Task: Set the Refund "10000.00" Under Process Payment.
Action: Mouse moved to (122, 15)
Screenshot: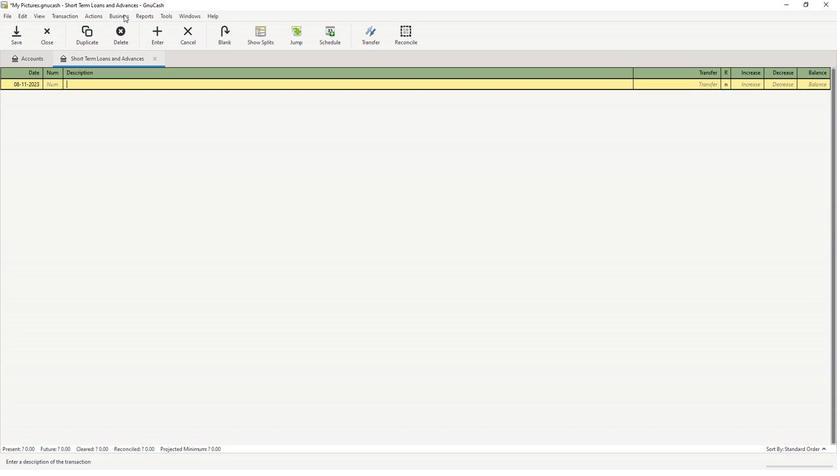 
Action: Mouse pressed left at (122, 15)
Screenshot: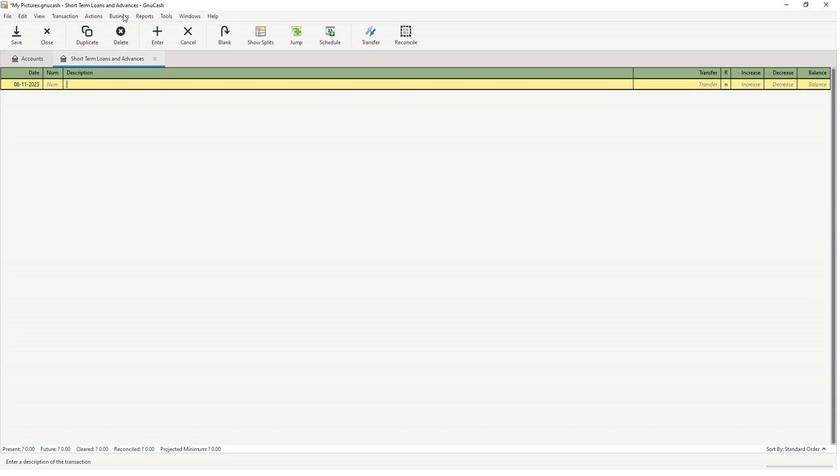 
Action: Mouse moved to (127, 26)
Screenshot: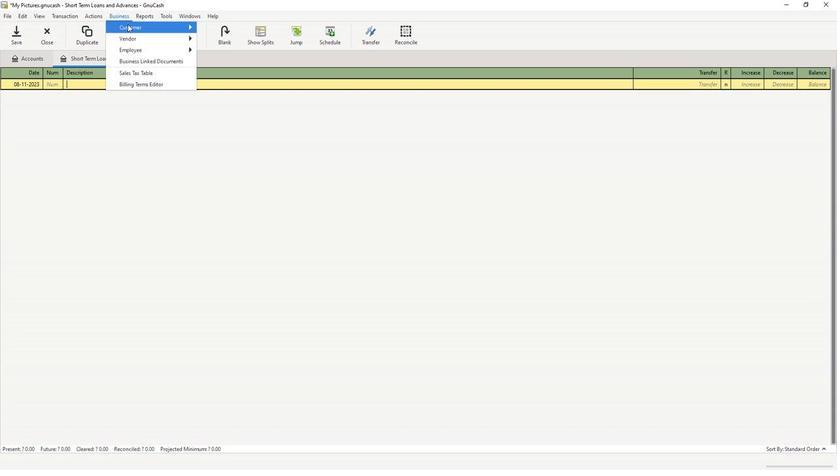 
Action: Mouse pressed left at (127, 26)
Screenshot: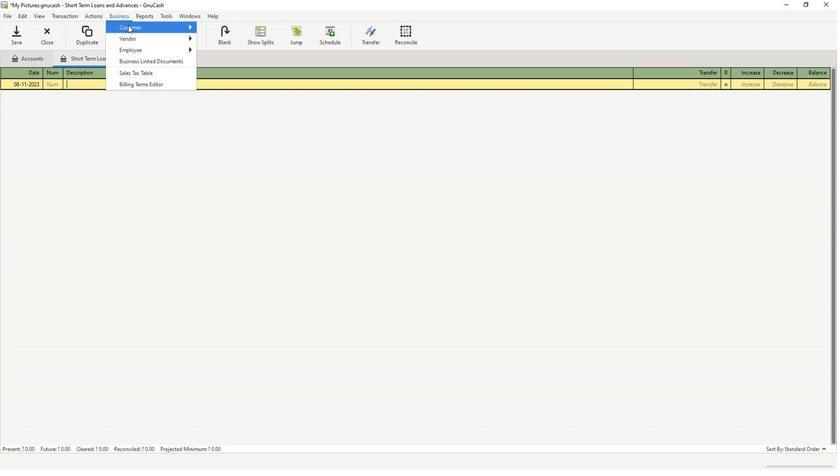 
Action: Mouse moved to (244, 104)
Screenshot: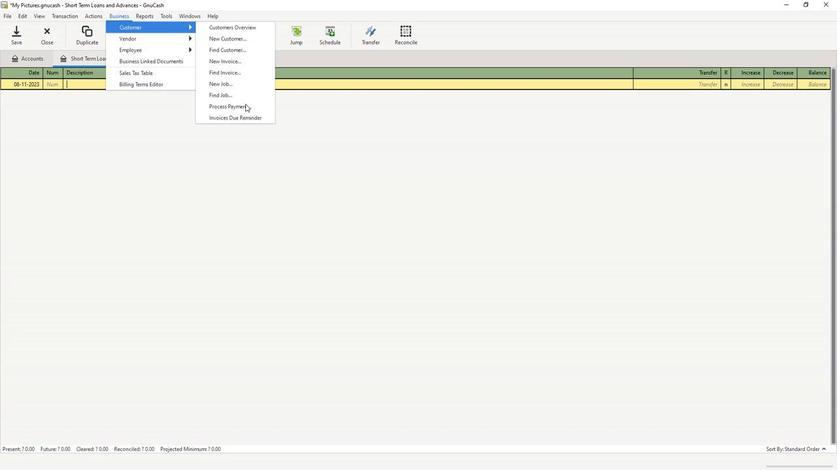 
Action: Mouse pressed left at (244, 104)
Screenshot: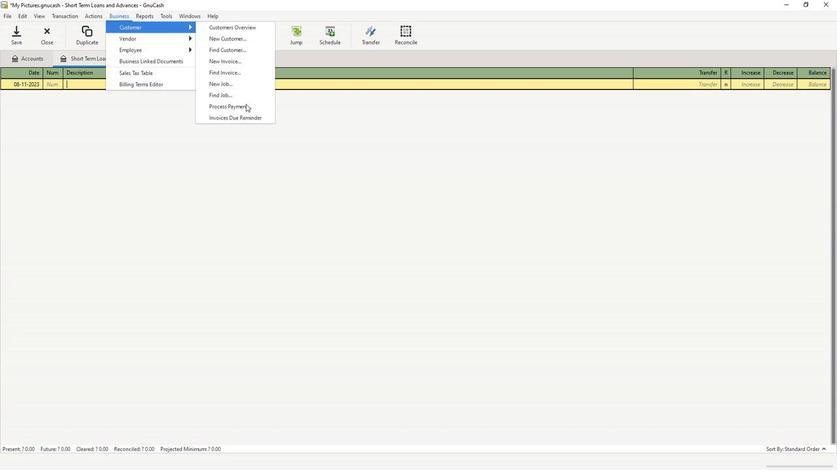 
Action: Mouse moved to (351, 291)
Screenshot: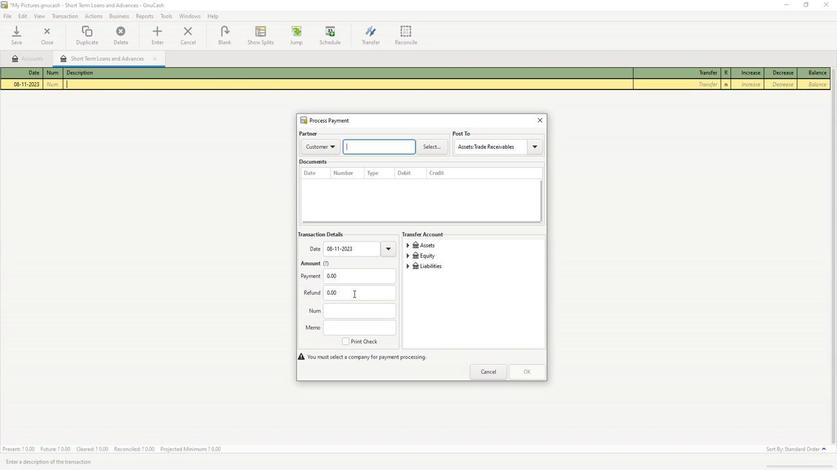 
Action: Mouse pressed left at (351, 291)
Screenshot: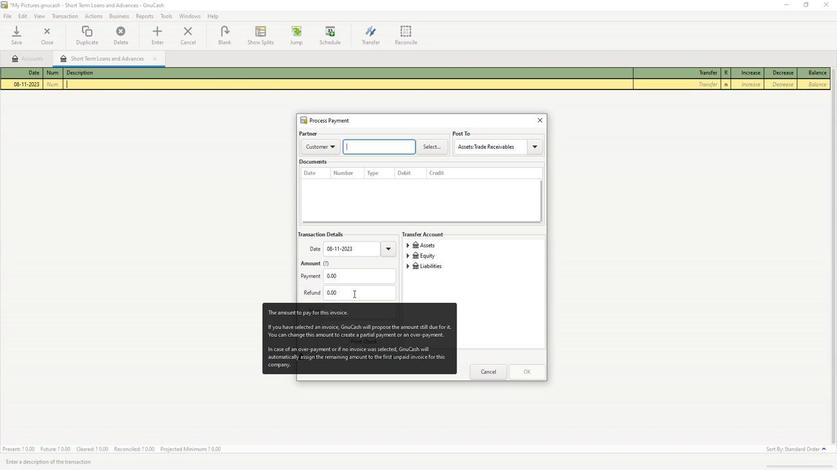 
Action: Key pressed <Key.backspace><Key.backspace><Key.backspace><Key.backspace><Key.backspace><Key.backspace>10000.00
Screenshot: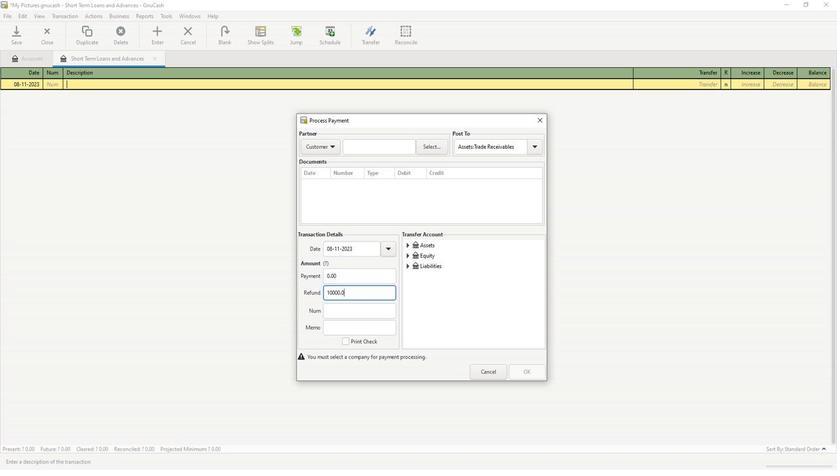 
Action: Mouse moved to (404, 348)
Screenshot: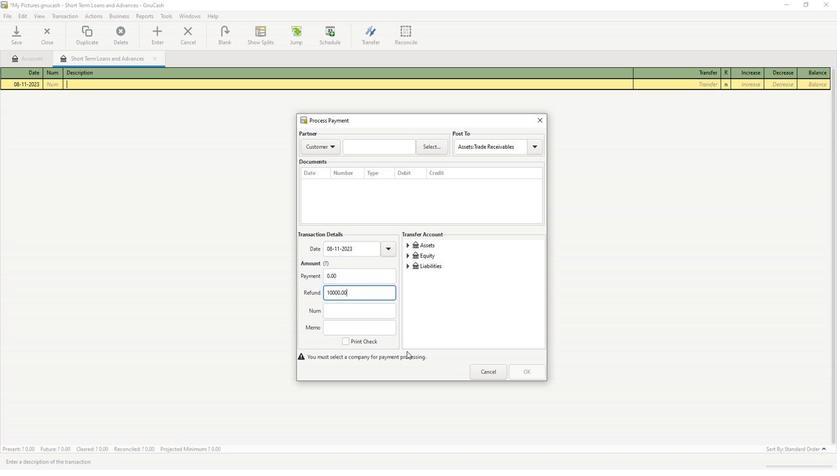 
